 Task: Look for products from Market Corner only.
Action: Mouse moved to (16, 92)
Screenshot: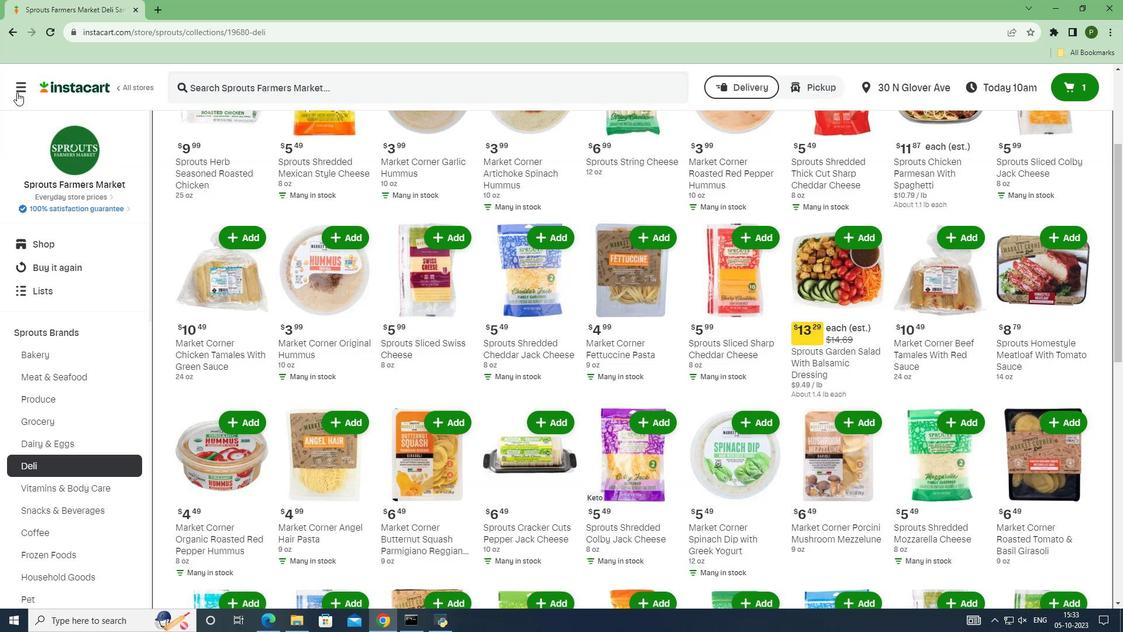 
Action: Mouse pressed left at (16, 92)
Screenshot: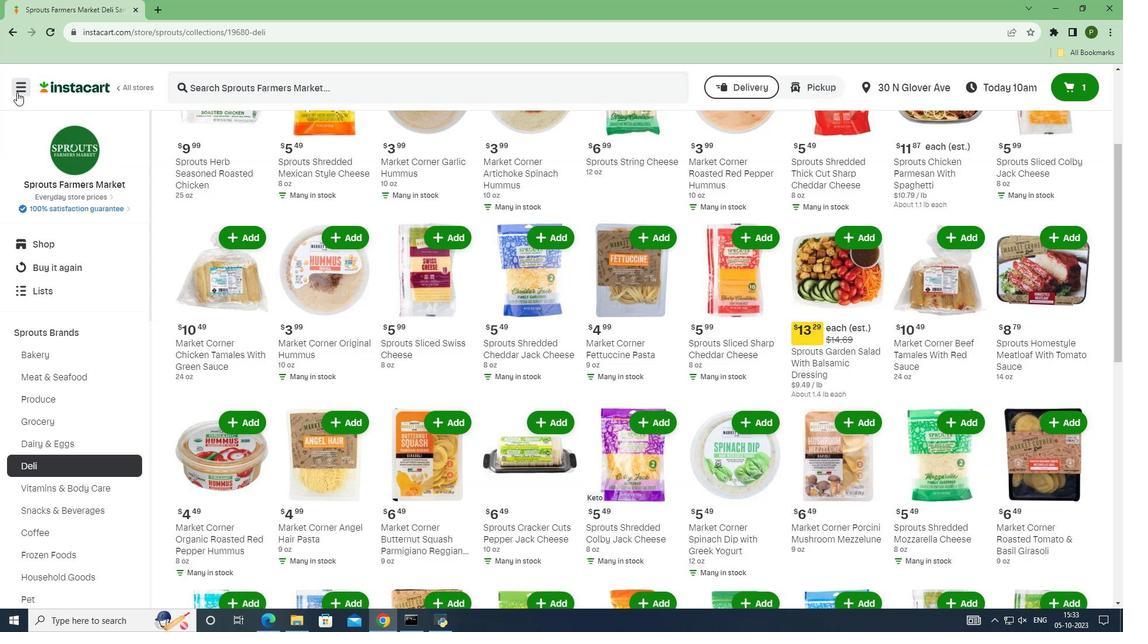 
Action: Mouse moved to (95, 301)
Screenshot: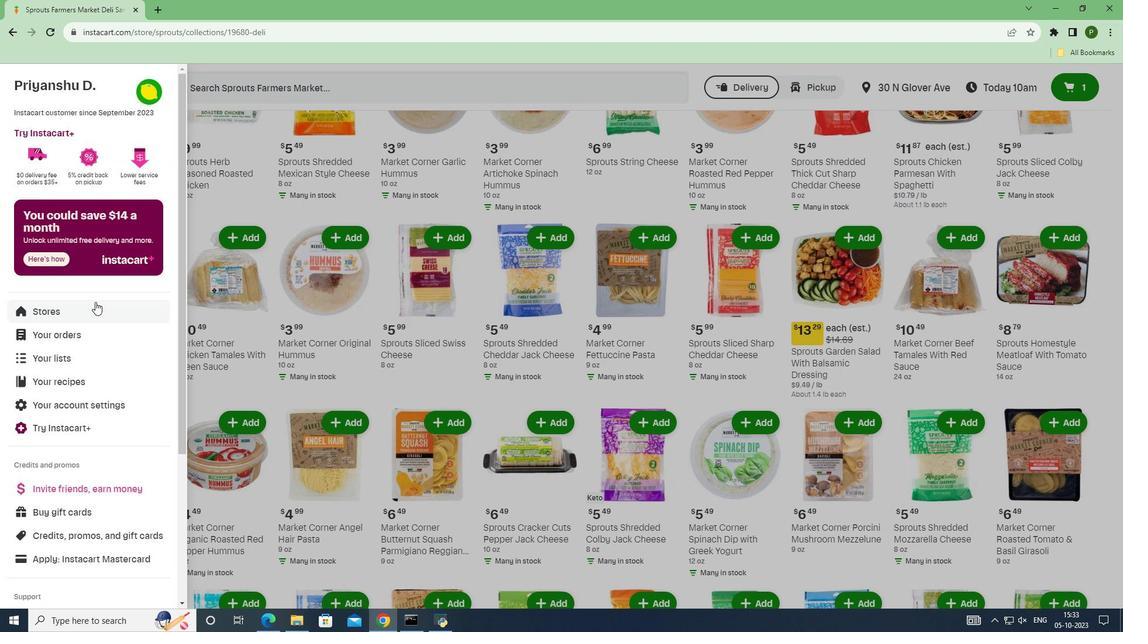 
Action: Mouse pressed left at (95, 301)
Screenshot: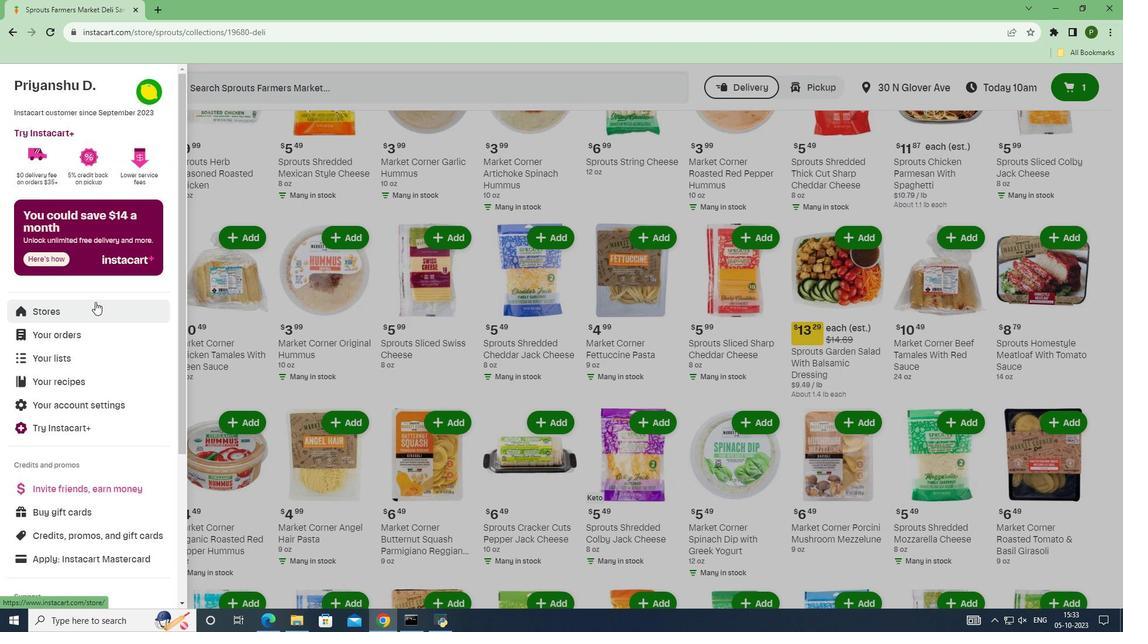 
Action: Mouse moved to (294, 114)
Screenshot: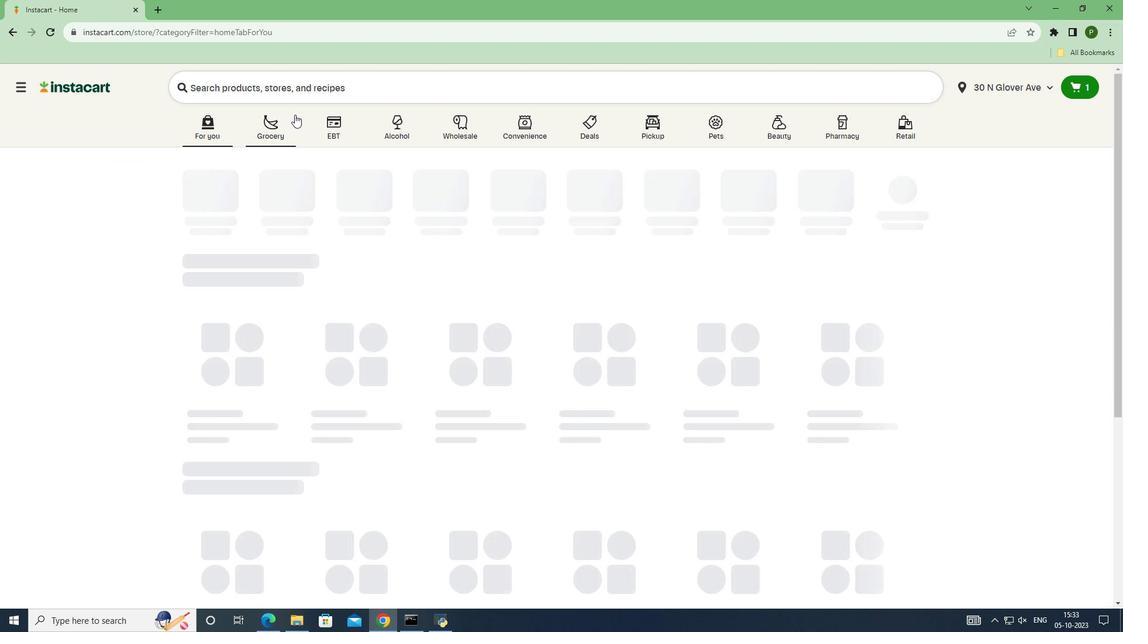 
Action: Mouse pressed left at (294, 114)
Screenshot: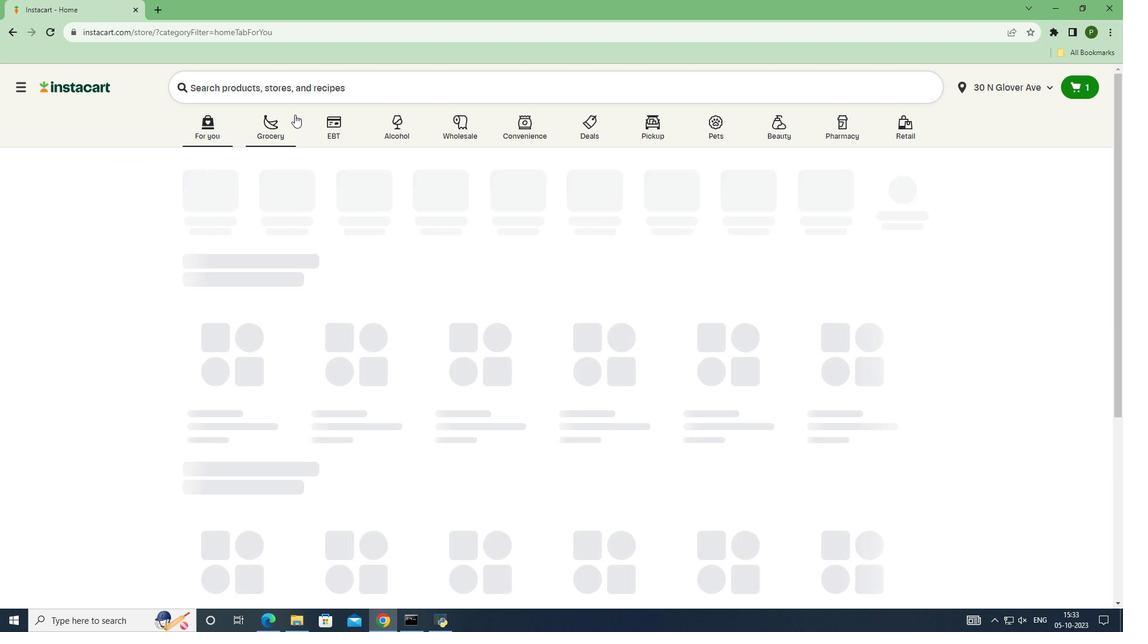 
Action: Mouse moved to (277, 203)
Screenshot: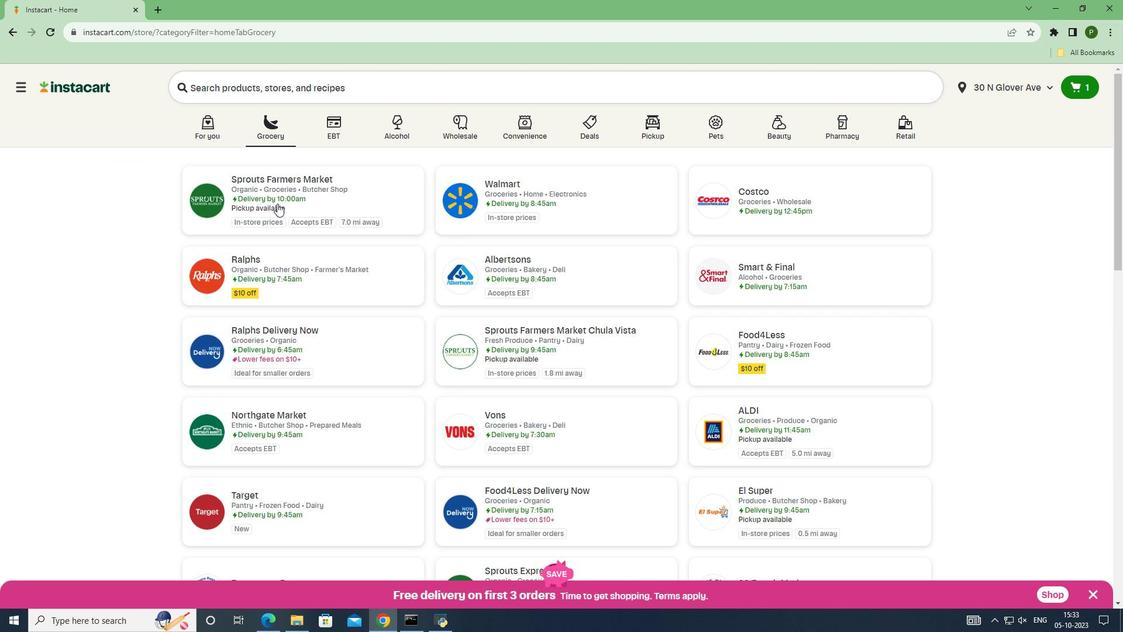 
Action: Mouse pressed left at (277, 203)
Screenshot: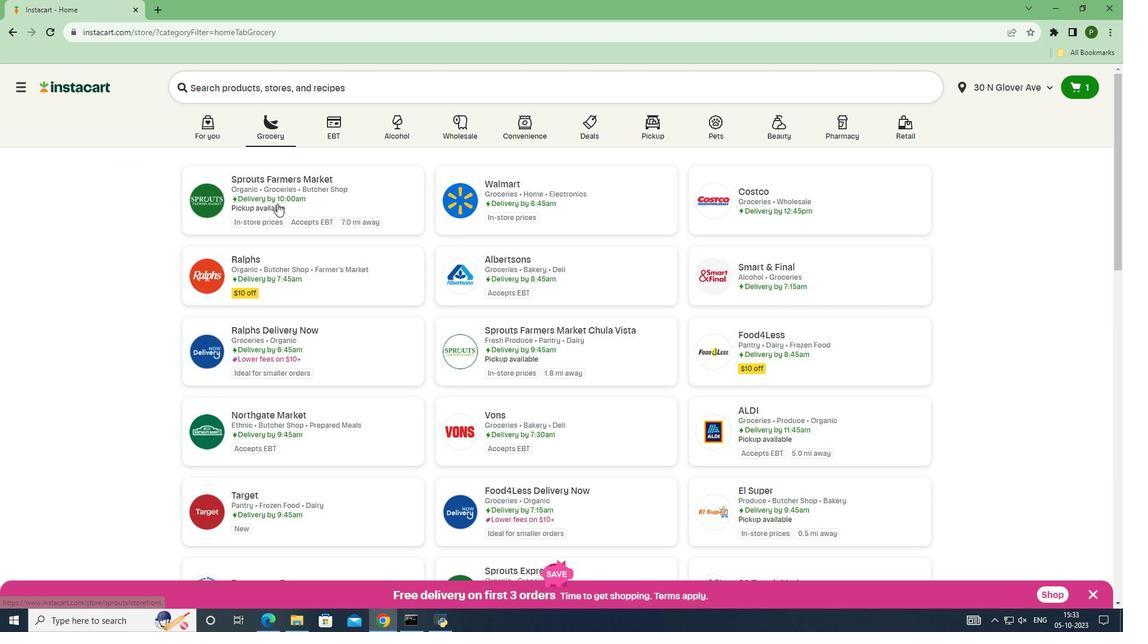 
Action: Mouse moved to (89, 330)
Screenshot: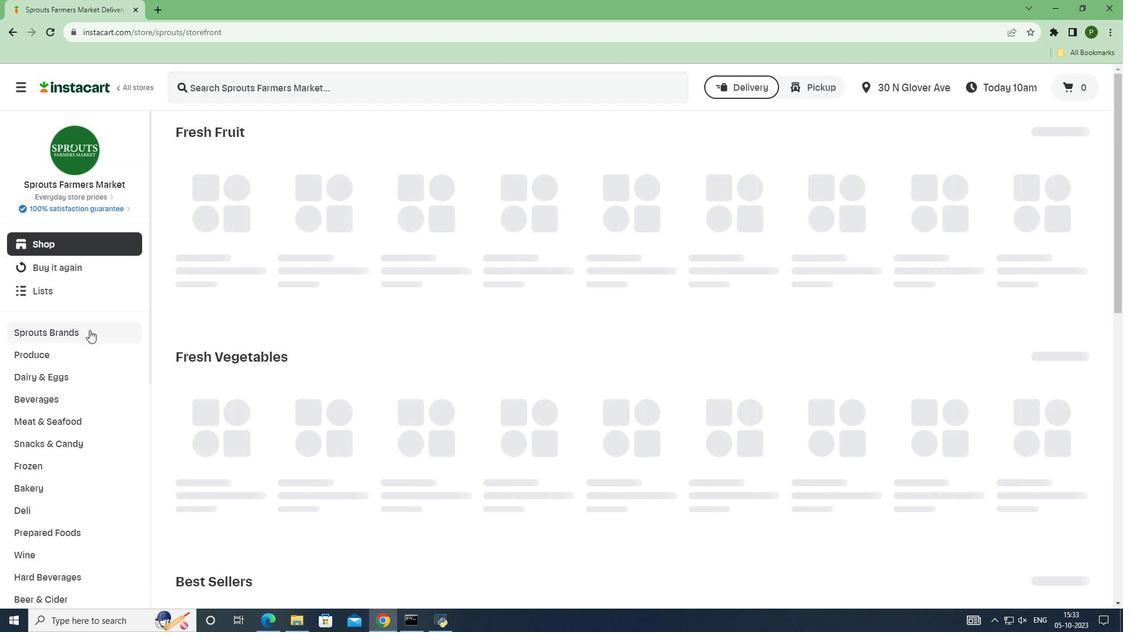 
Action: Mouse pressed left at (89, 330)
Screenshot: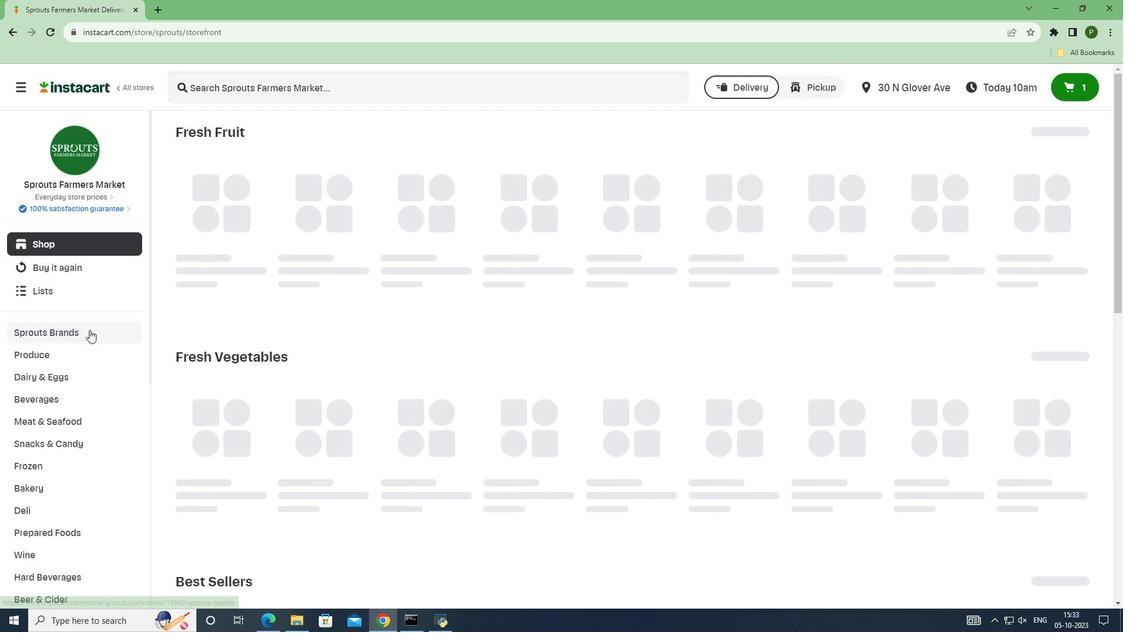 
Action: Mouse moved to (60, 461)
Screenshot: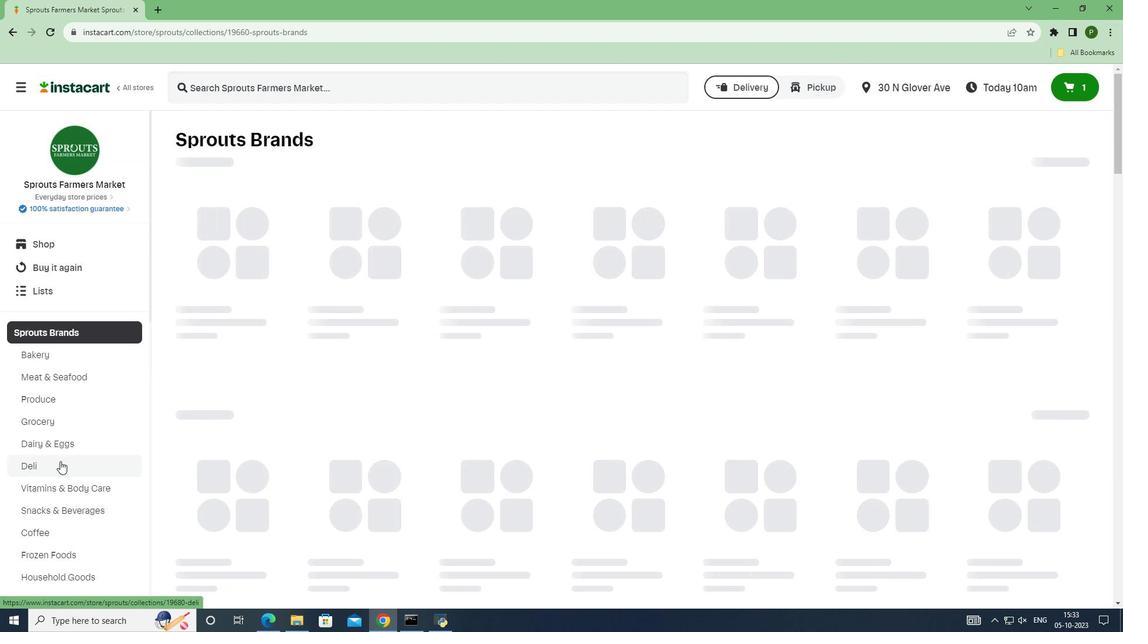 
Action: Mouse pressed left at (60, 461)
Screenshot: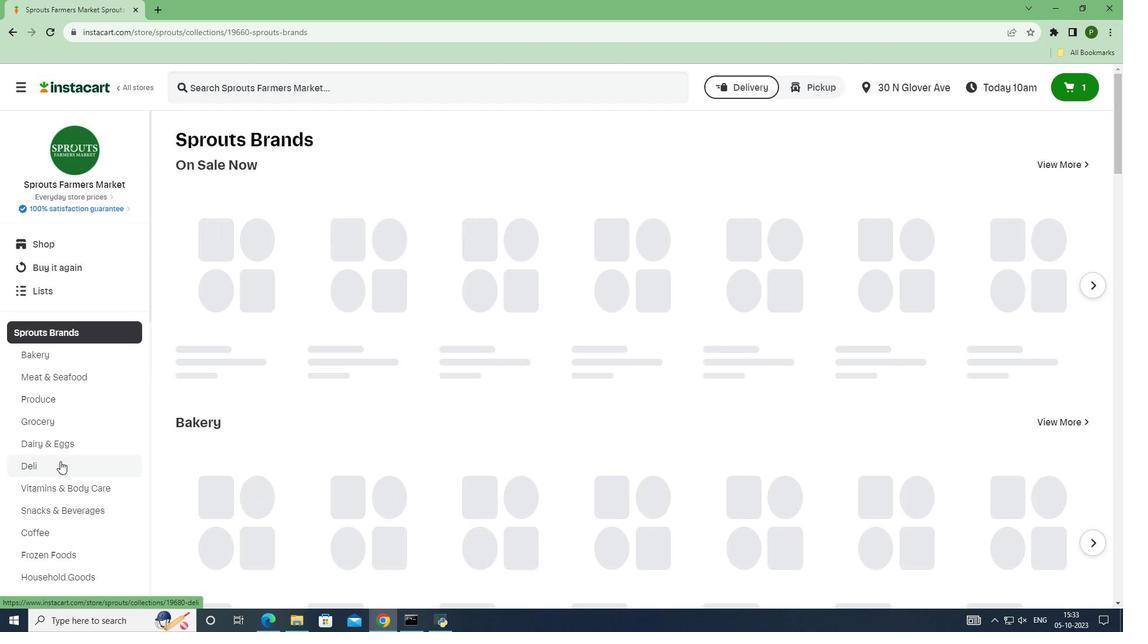 
Action: Mouse moved to (365, 167)
Screenshot: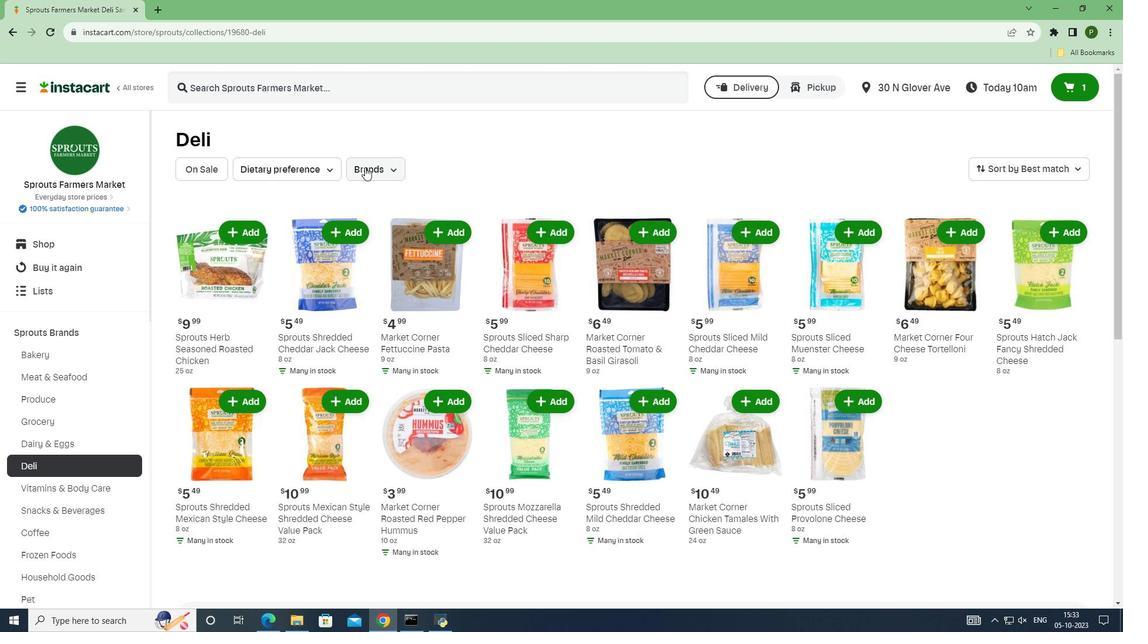 
Action: Mouse pressed left at (365, 167)
Screenshot: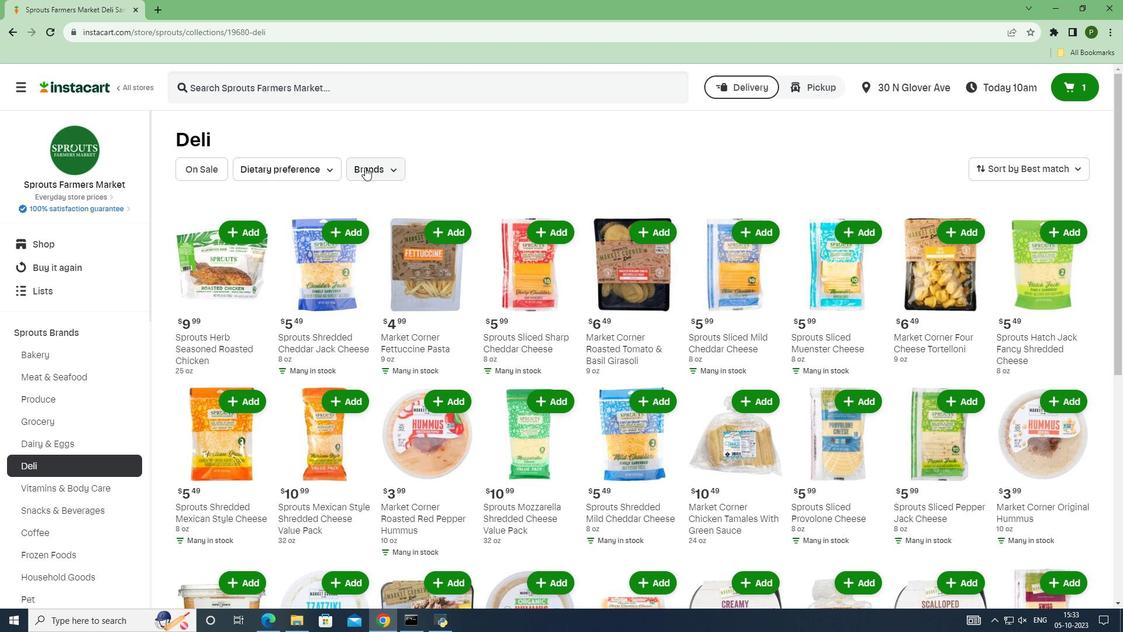 
Action: Mouse moved to (369, 230)
Screenshot: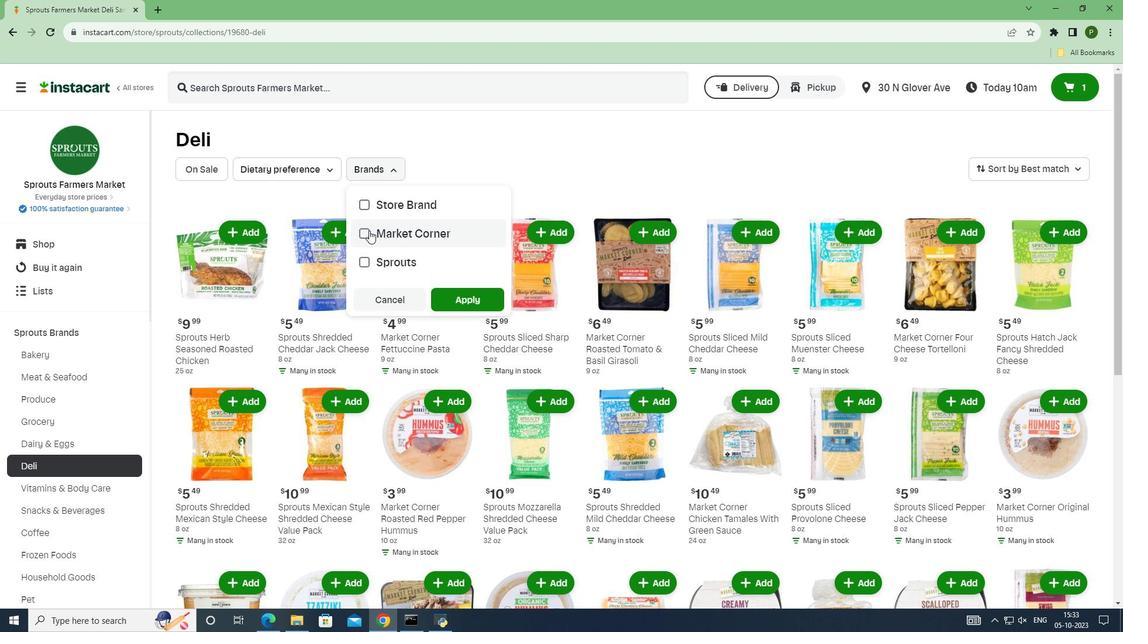 
Action: Mouse pressed left at (369, 230)
Screenshot: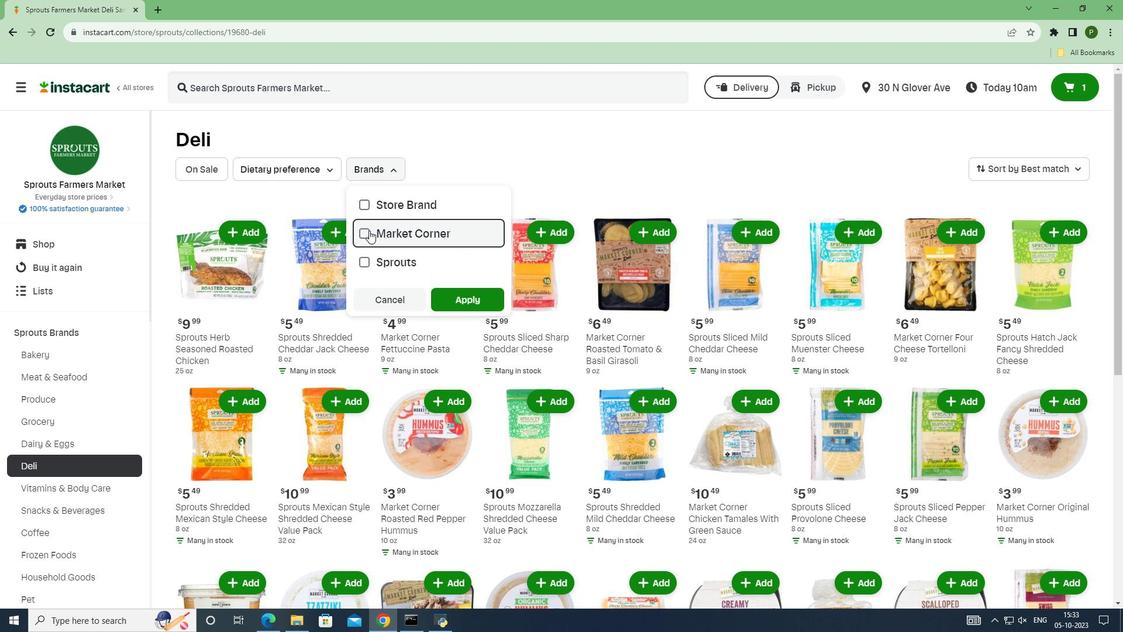 
Action: Mouse moved to (450, 297)
Screenshot: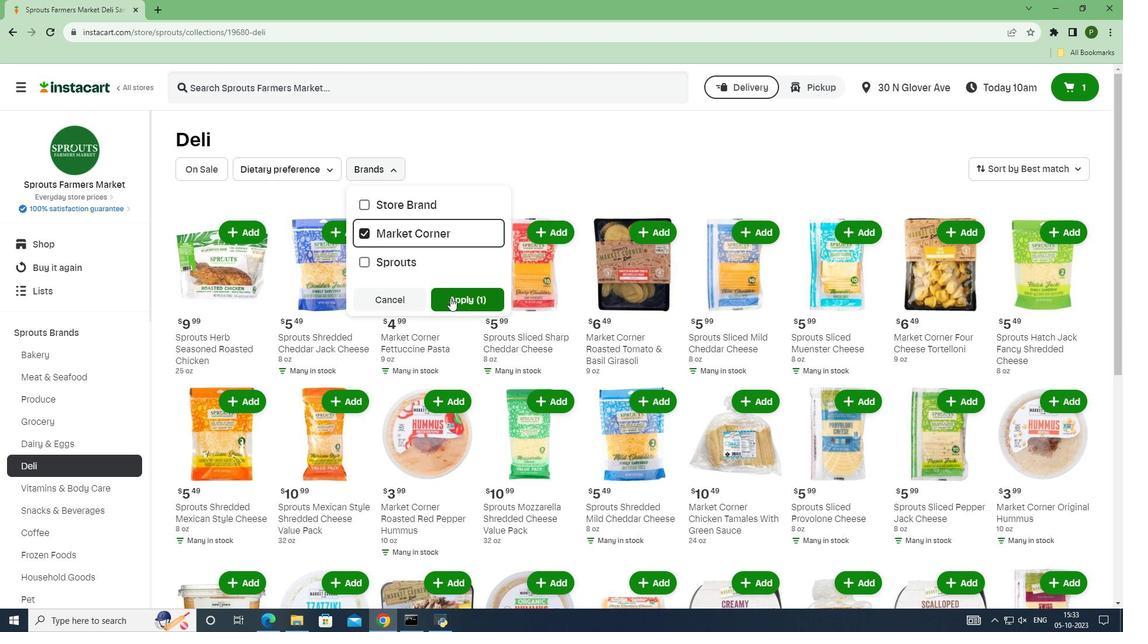
Action: Mouse pressed left at (450, 297)
Screenshot: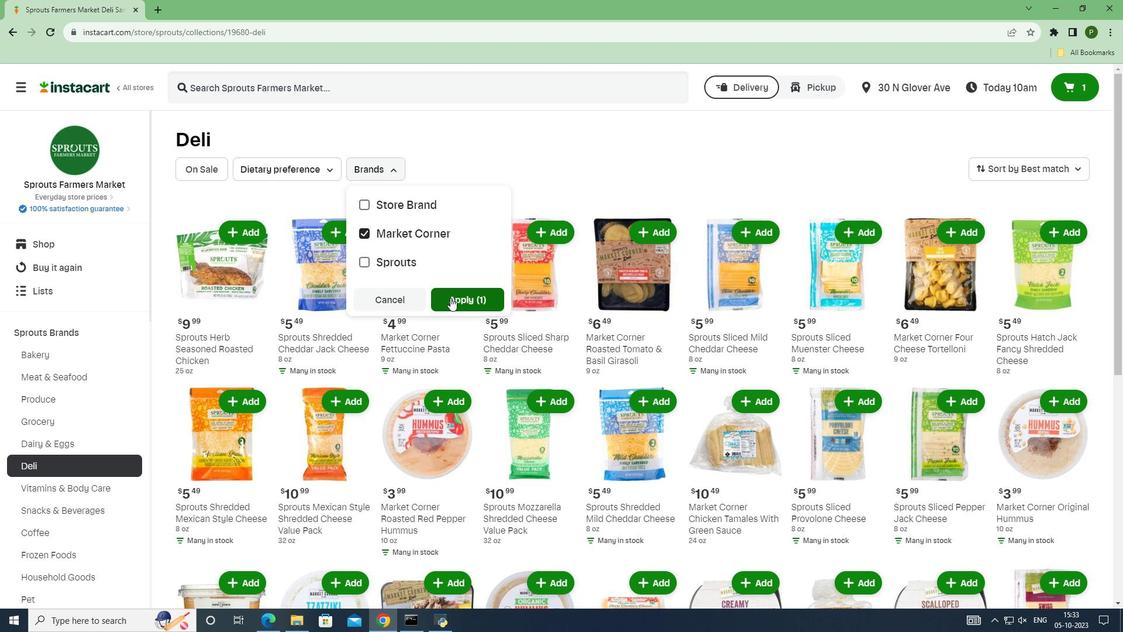 
Action: Mouse moved to (488, 400)
Screenshot: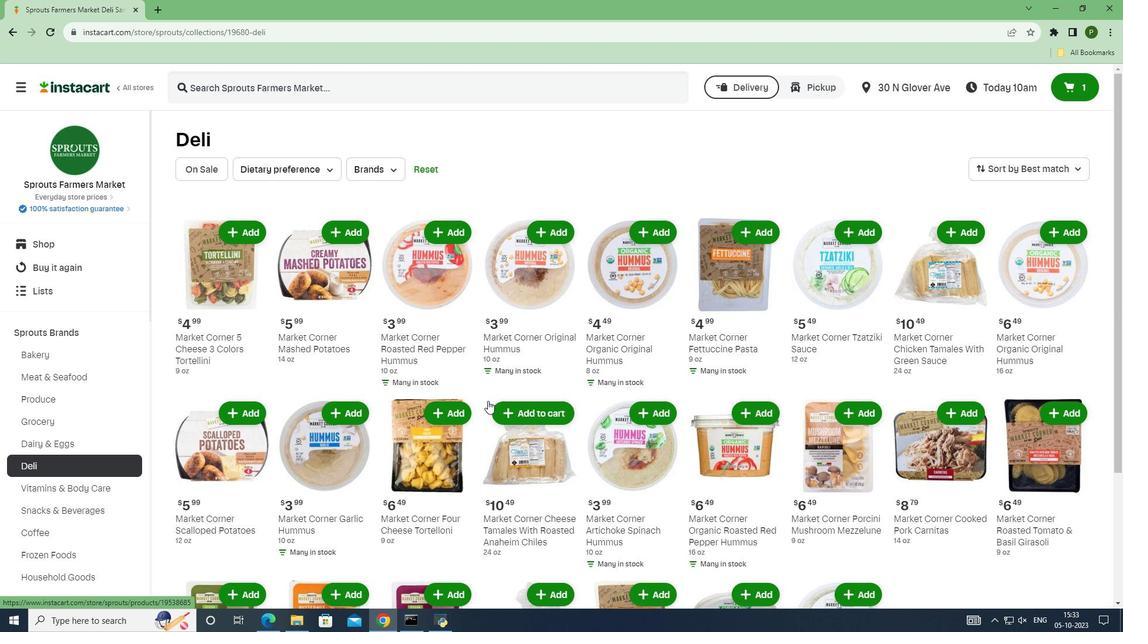 
